 Task: Plan a team-building beach cleanup event for the 21st at 3:00 PM to 3:30 PM.
Action: Mouse moved to (108, 98)
Screenshot: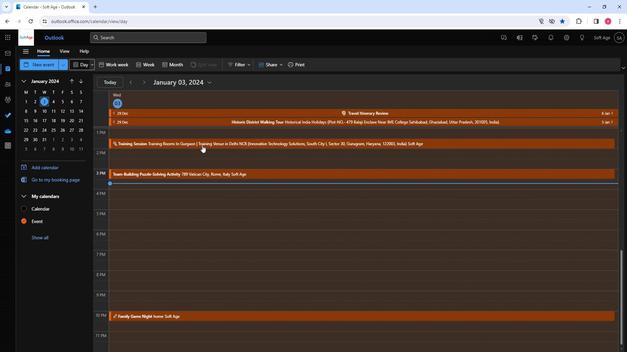 
Action: Mouse pressed left at (108, 98)
Screenshot: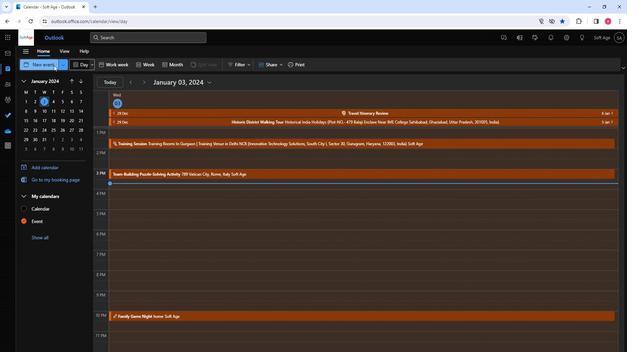
Action: Mouse moved to (180, 136)
Screenshot: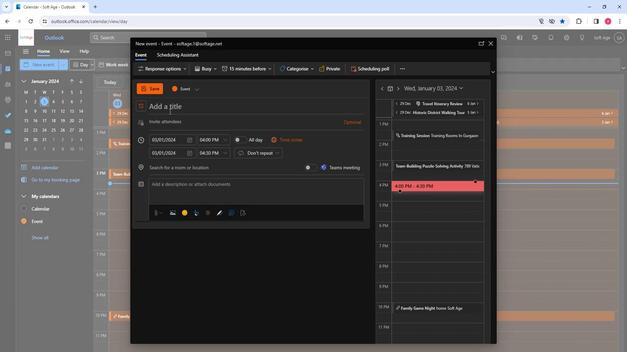 
Action: Mouse pressed left at (180, 136)
Screenshot: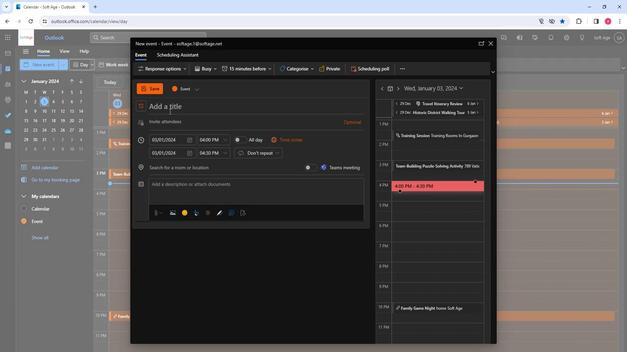 
Action: Mouse moved to (180, 136)
Screenshot: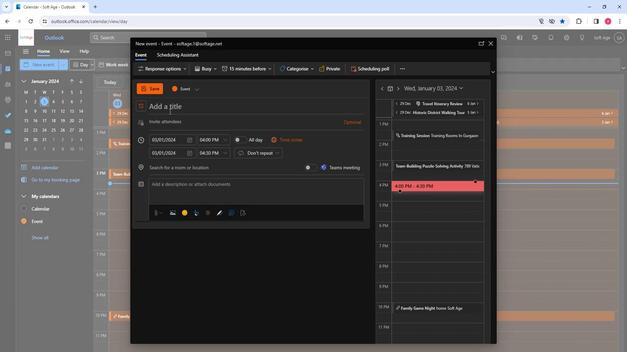 
Action: Key pressed <Key.shift>Team-<Key.shift>Building<Key.space><Key.shift><Key.shift>Beach<Key.space><Key.shift><Key.shift><Key.shift><Key.shift><Key.shift><Key.shift><Key.shift><Key.shift><Key.shift><Key.shift><Key.shift><Key.shift><Key.shift><Key.shift><Key.shift><Key.shift><Key.shift><Key.shift><Key.shift><Key.shift><Key.shift>Cleanup<Key.space><Key.shift>Event
Screenshot: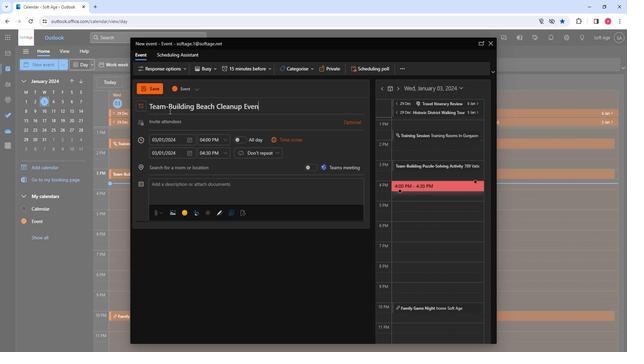 
Action: Mouse moved to (195, 141)
Screenshot: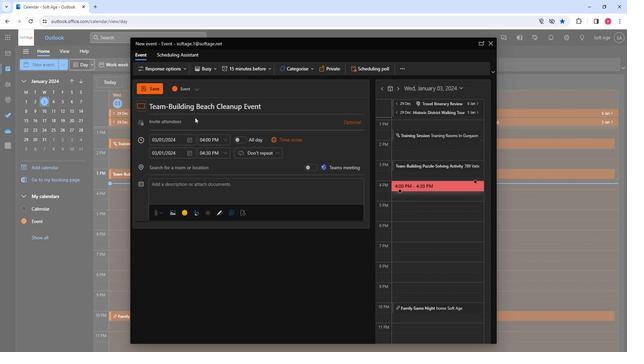 
Action: Mouse pressed left at (195, 141)
Screenshot: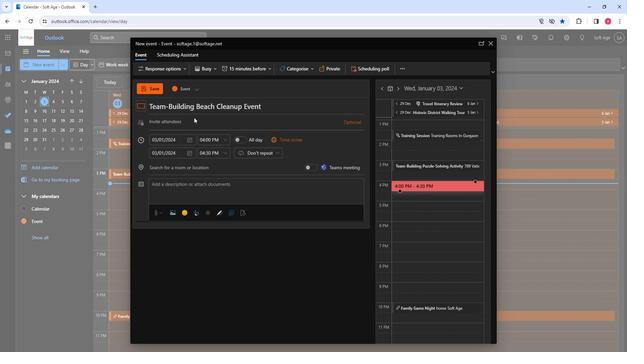 
Action: Key pressed so
Screenshot: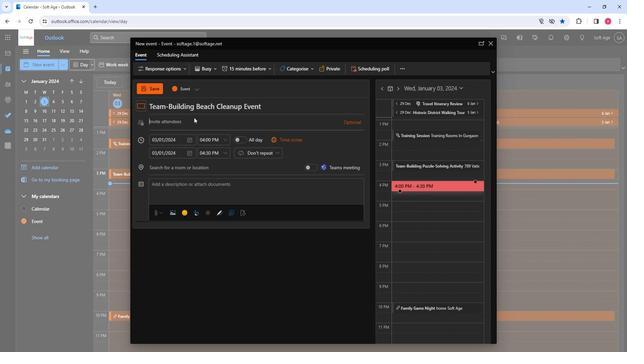 
Action: Mouse moved to (188, 157)
Screenshot: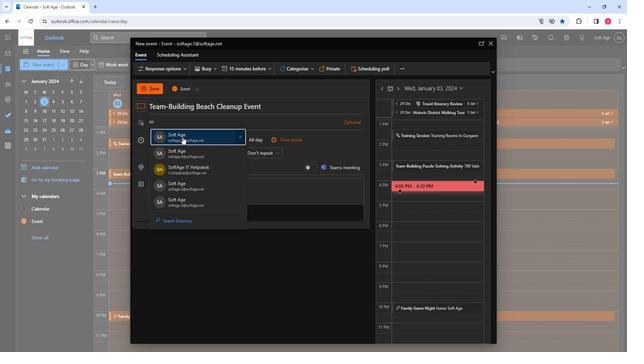 
Action: Mouse pressed left at (188, 157)
Screenshot: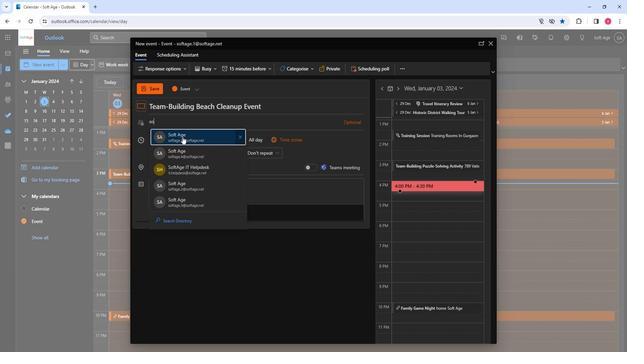 
Action: Key pressed so
Screenshot: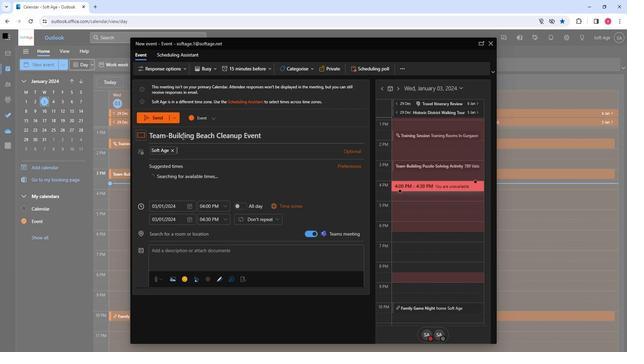 
Action: Mouse moved to (198, 213)
Screenshot: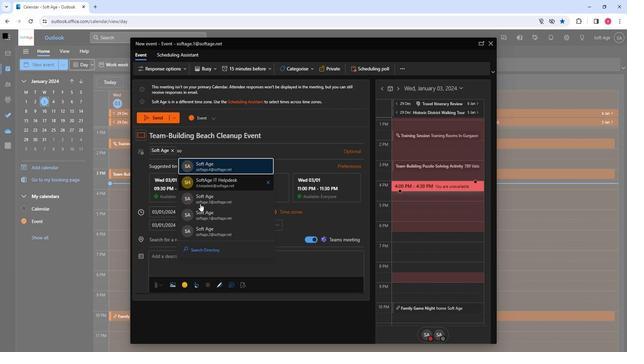 
Action: Mouse pressed left at (198, 213)
Screenshot: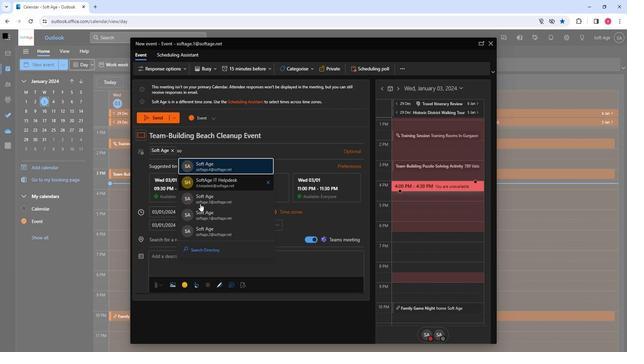 
Action: Mouse moved to (198, 213)
Screenshot: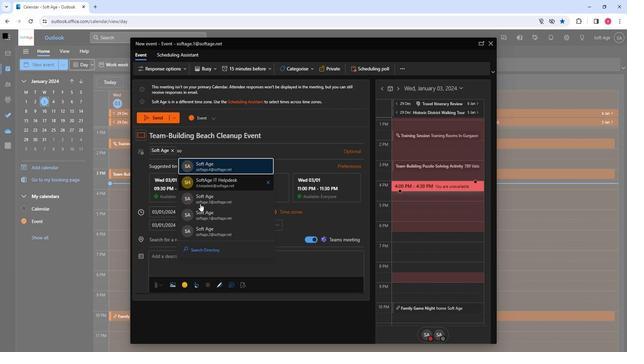 
Action: Key pressed so
Screenshot: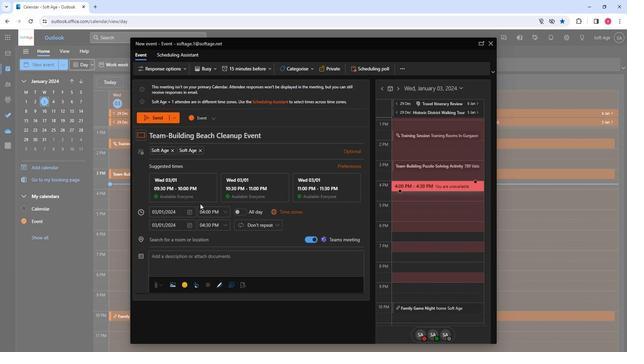 
Action: Mouse moved to (216, 223)
Screenshot: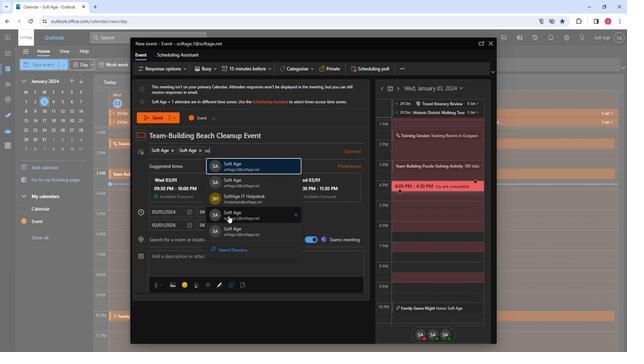 
Action: Mouse pressed left at (216, 223)
Screenshot: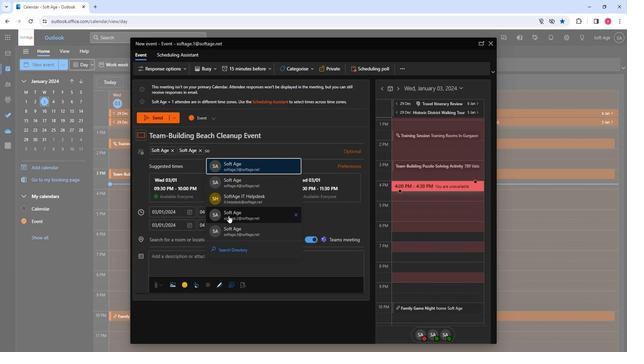 
Action: Mouse moved to (216, 223)
Screenshot: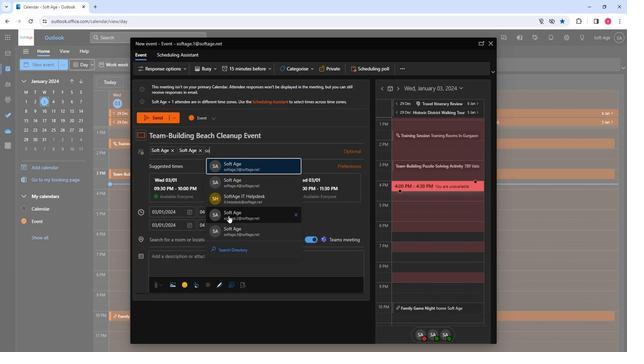 
Action: Key pressed so
Screenshot: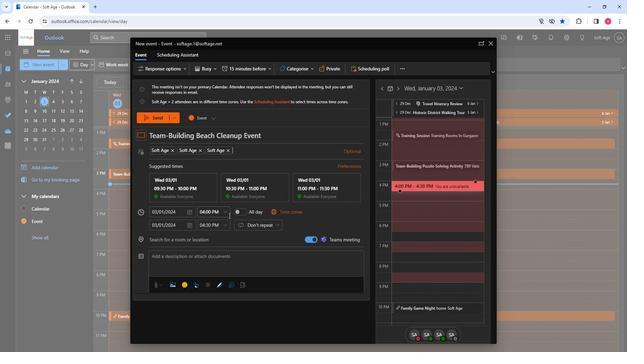 
Action: Mouse moved to (230, 237)
Screenshot: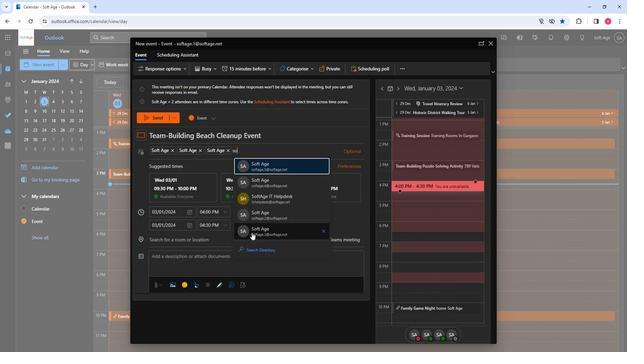 
Action: Mouse pressed left at (230, 237)
Screenshot: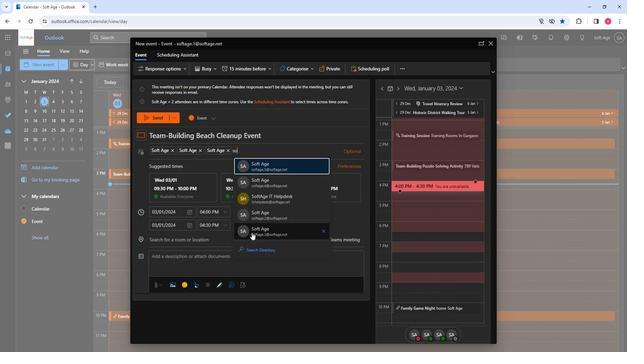
Action: Mouse moved to (191, 220)
Screenshot: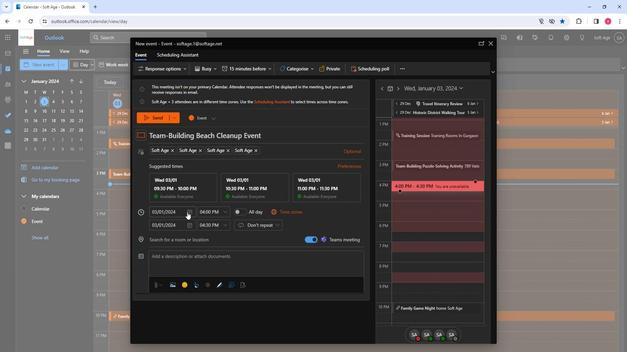 
Action: Mouse pressed left at (191, 220)
Screenshot: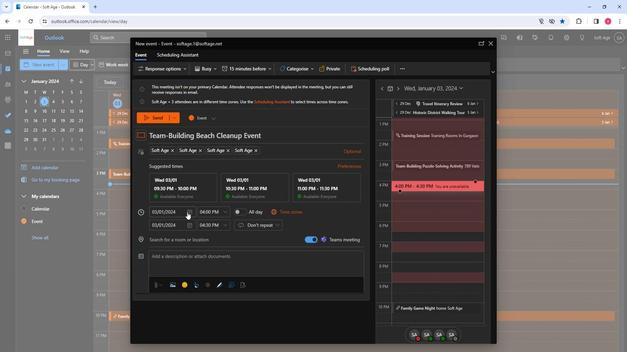 
Action: Mouse moved to (205, 264)
Screenshot: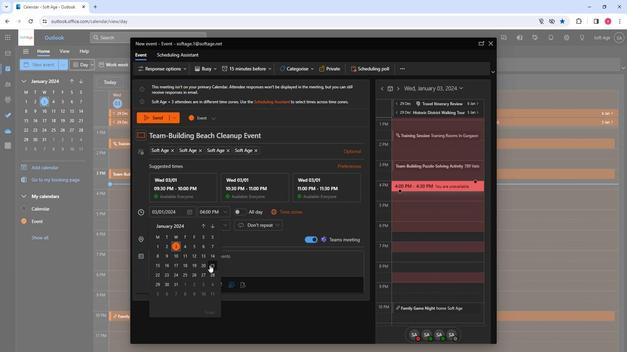 
Action: Mouse pressed left at (205, 264)
Screenshot: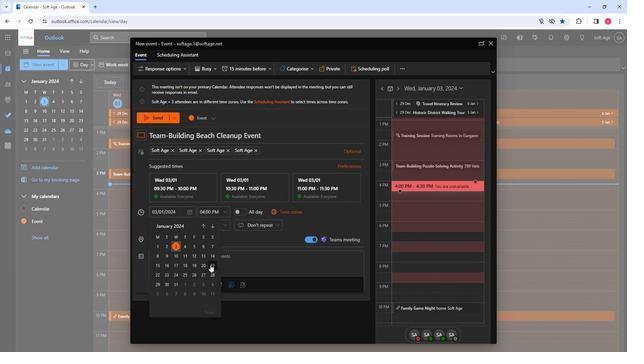 
Action: Mouse moved to (213, 219)
Screenshot: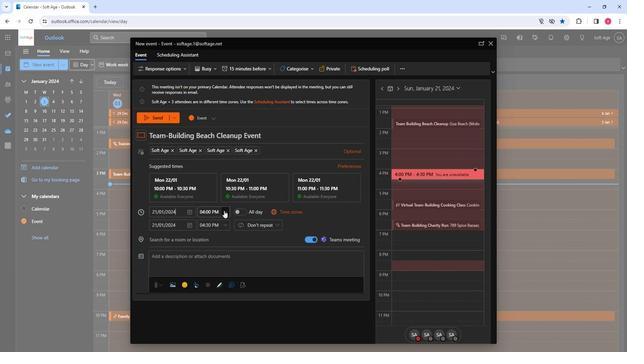
Action: Mouse pressed left at (213, 219)
Screenshot: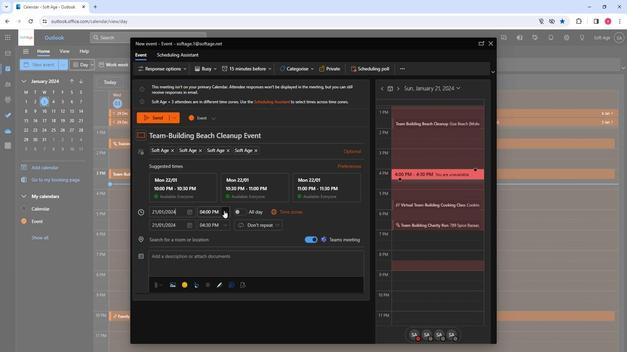 
Action: Mouse moved to (207, 247)
Screenshot: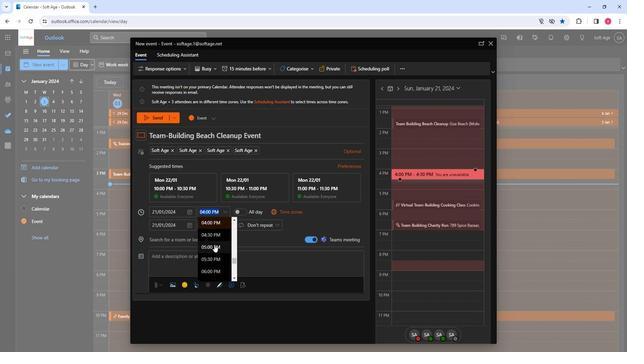 
Action: Mouse scrolled (207, 247) with delta (0, 0)
Screenshot: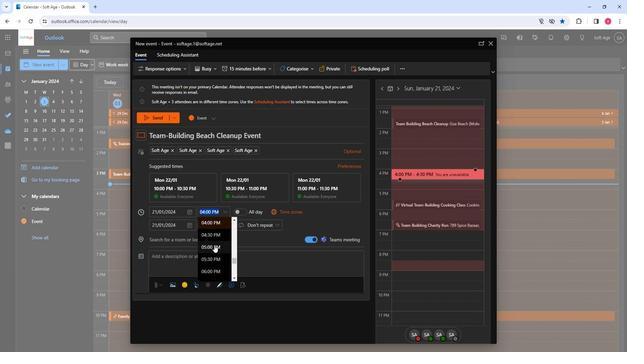 
Action: Mouse moved to (208, 248)
Screenshot: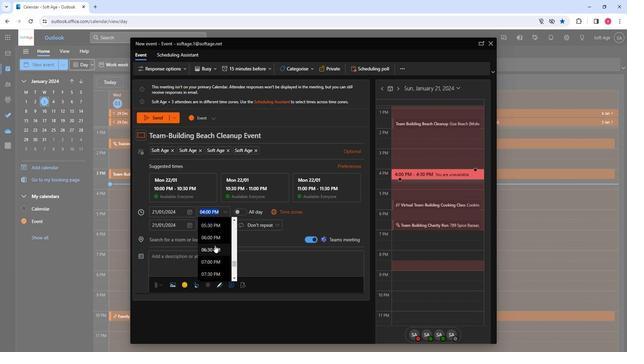 
Action: Mouse scrolled (208, 248) with delta (0, 0)
Screenshot: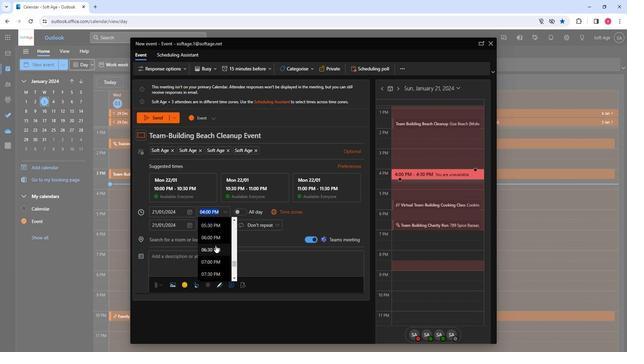 
Action: Mouse scrolled (208, 248) with delta (0, 0)
Screenshot: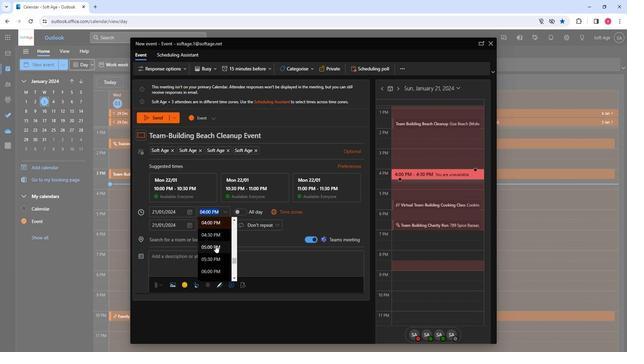 
Action: Mouse moved to (205, 238)
Screenshot: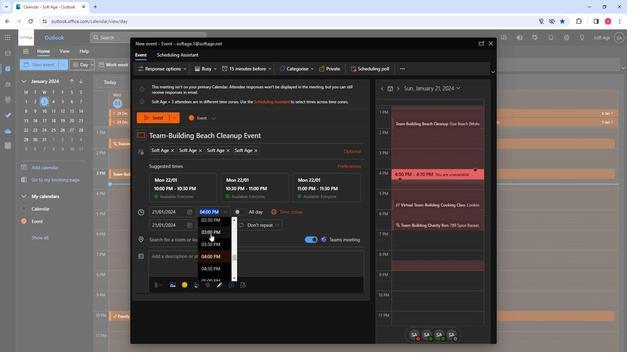 
Action: Mouse pressed left at (205, 238)
Screenshot: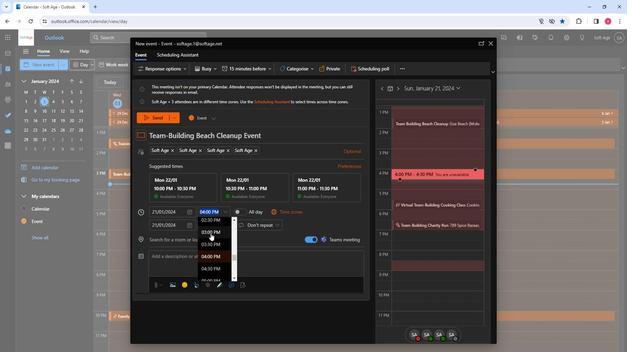 
Action: Mouse moved to (184, 243)
Screenshot: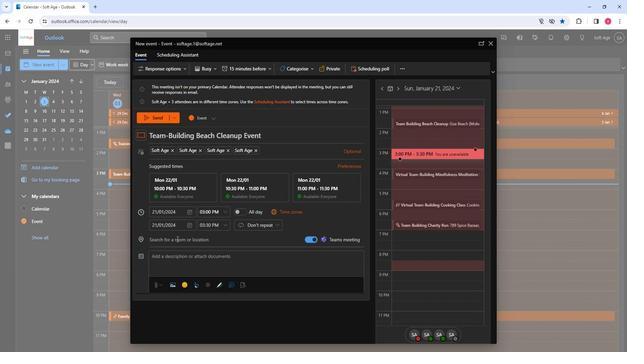 
Action: Mouse pressed left at (184, 243)
Screenshot: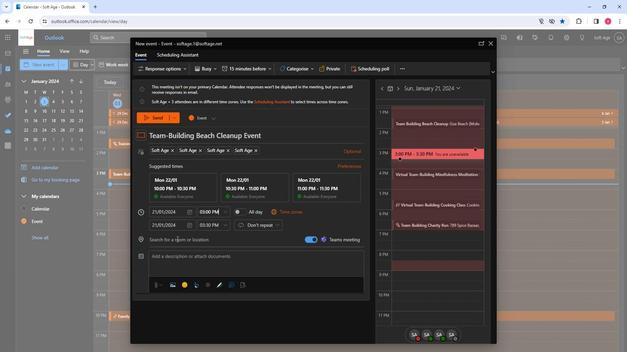 
Action: Key pressed goa
Screenshot: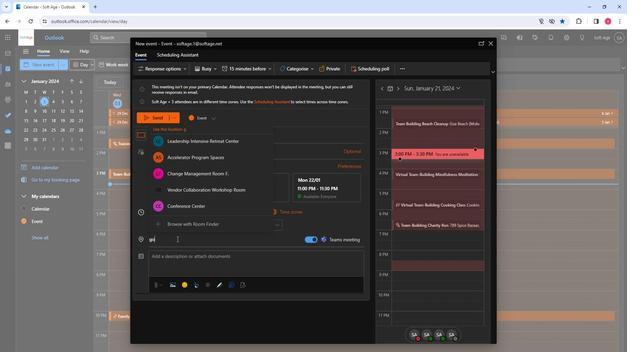 
Action: Mouse moved to (194, 161)
Screenshot: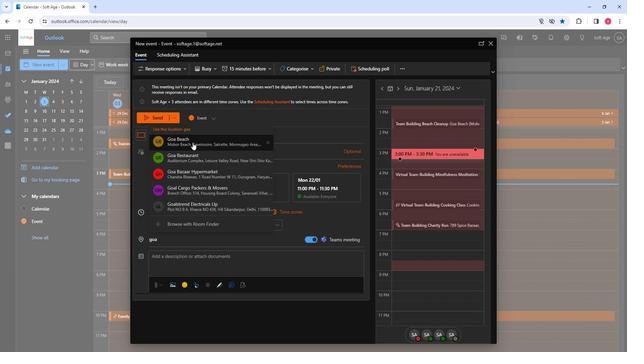
Action: Mouse pressed left at (194, 161)
Screenshot: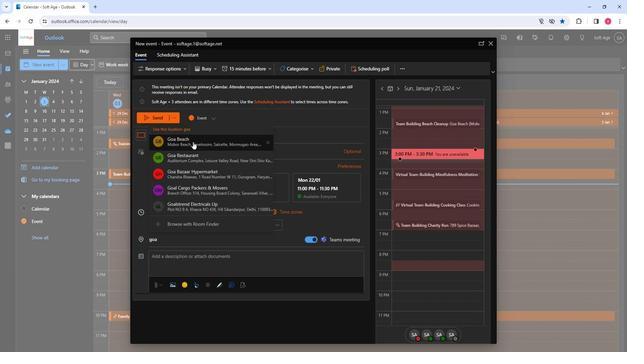 
Action: Mouse moved to (179, 255)
Screenshot: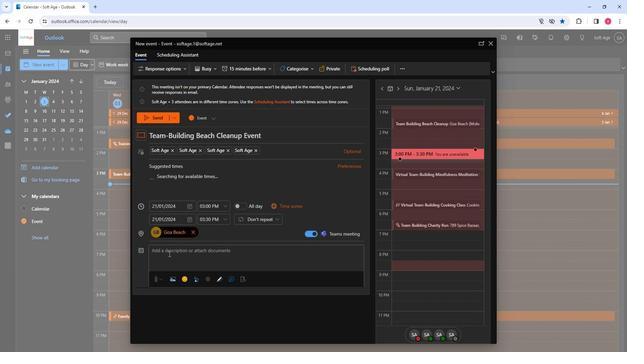 
Action: Mouse pressed left at (179, 255)
Screenshot: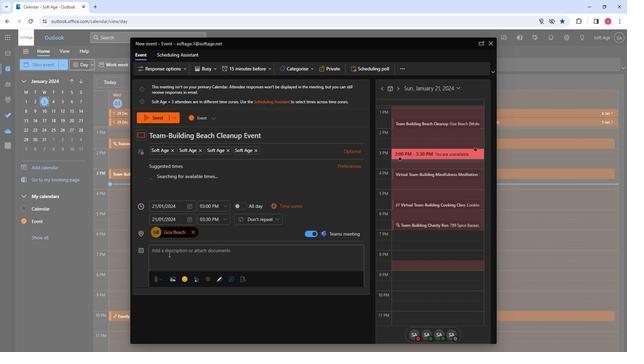 
Action: Mouse moved to (179, 255)
Screenshot: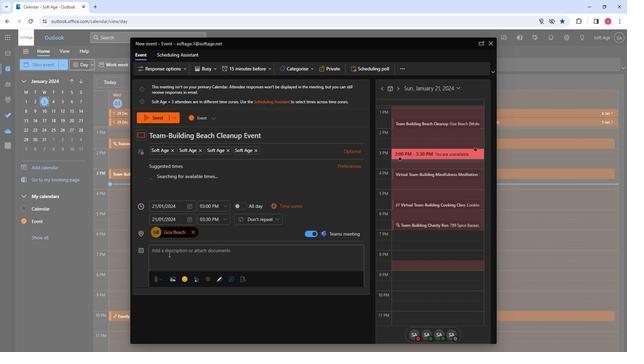 
Action: Key pressed <Key.shift>Sands<Key.space>of<Key.space>unity<Key.shift>!<Key.space><Key.shift>Join<Key.space>our<Key.space>team-builf<Key.backspace>ding<Key.space>beach<Key.space>cleanup<Key.space>event.<Key.space><Key.shift>Embrace<Key.space>teamwork<Key.space><Key.backspace>,<Key.space>am<Key.backspace><Key.backspace>make<Key.space>a<Key.space>positive<Key.space>impact<Key.space>on<Key.space>the<Key.space>environment,<Key.space>and<Key.space>enjoy<Key.space>a<Key.space>refreshing<Key.space>day<Key.space>by<Key.space>the<Key.space>sea.<Key.space><Key.shift>Let's<Key.space>clean<Key.space>together<Key.shift>!
Screenshot: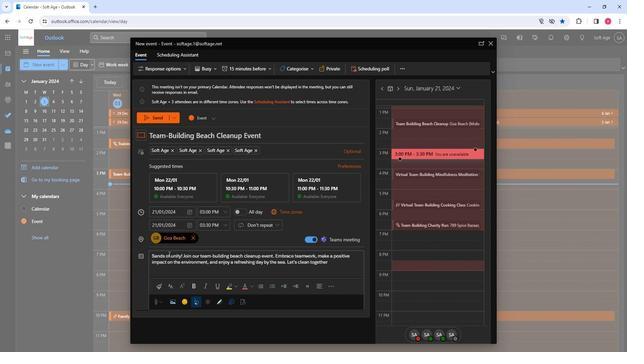 
Action: Mouse moved to (198, 263)
Screenshot: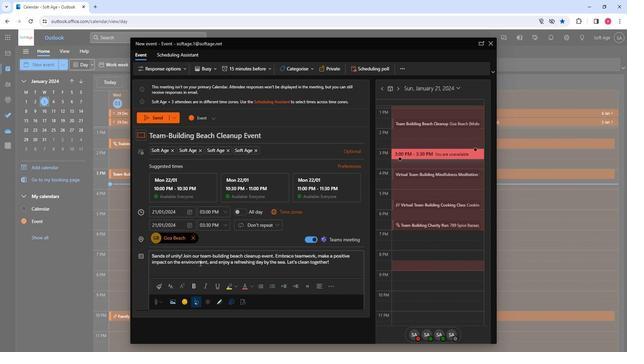 
Action: Mouse pressed left at (198, 263)
Screenshot: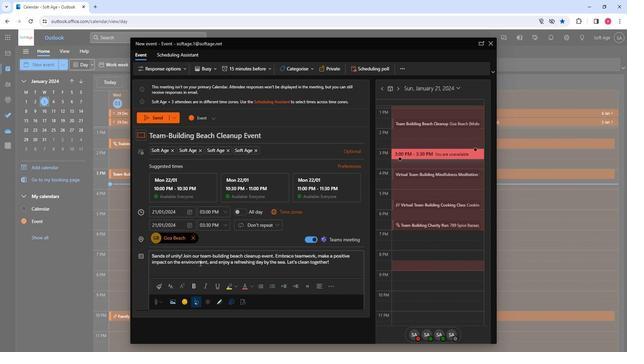 
Action: Mouse pressed left at (198, 263)
Screenshot: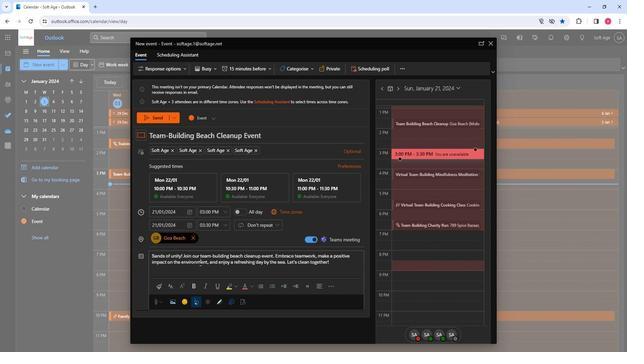 
Action: Mouse pressed left at (198, 263)
Screenshot: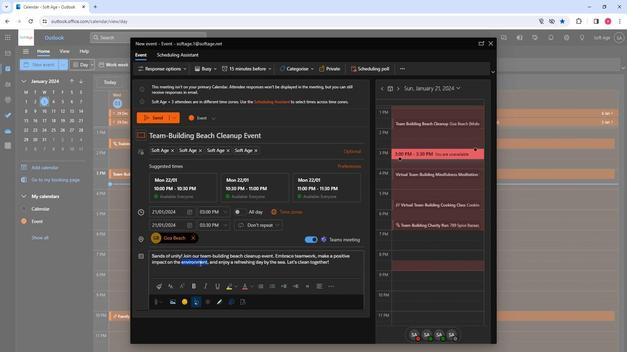 
Action: Mouse moved to (182, 283)
Screenshot: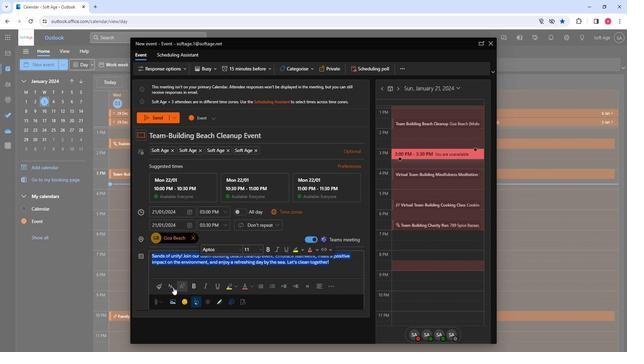 
Action: Mouse pressed left at (182, 283)
Screenshot: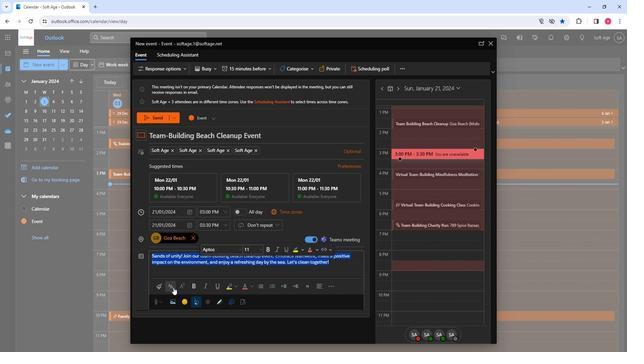 
Action: Mouse moved to (197, 246)
Screenshot: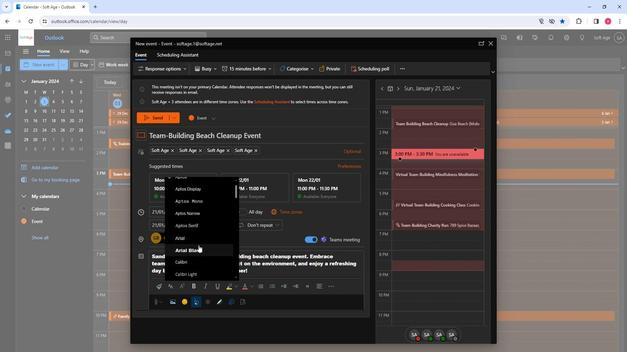 
Action: Mouse scrolled (197, 246) with delta (0, 0)
Screenshot: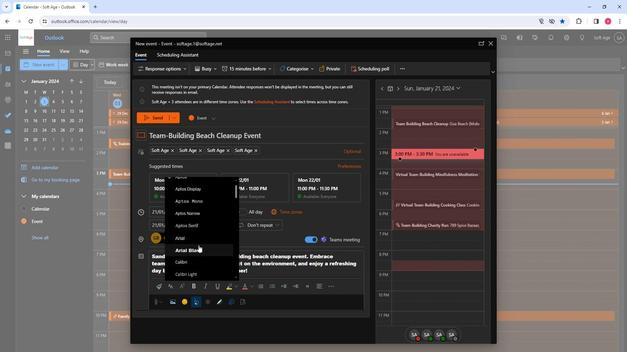 
Action: Mouse scrolled (197, 246) with delta (0, 0)
Screenshot: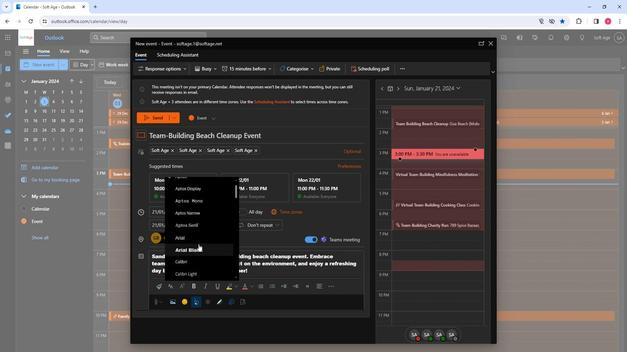 
Action: Mouse scrolled (197, 246) with delta (0, 0)
Screenshot: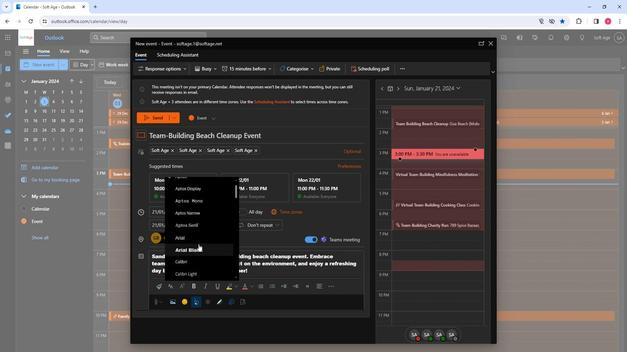
Action: Mouse moved to (192, 229)
Screenshot: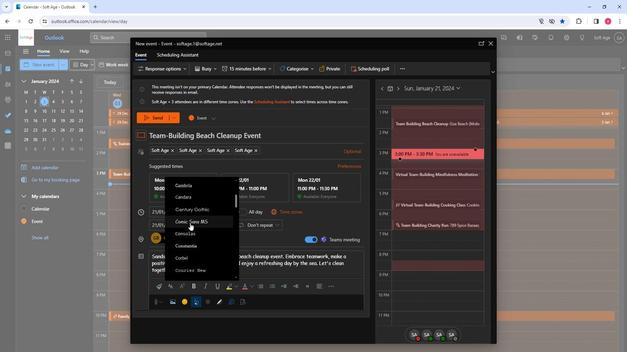 
Action: Mouse pressed left at (192, 229)
Screenshot: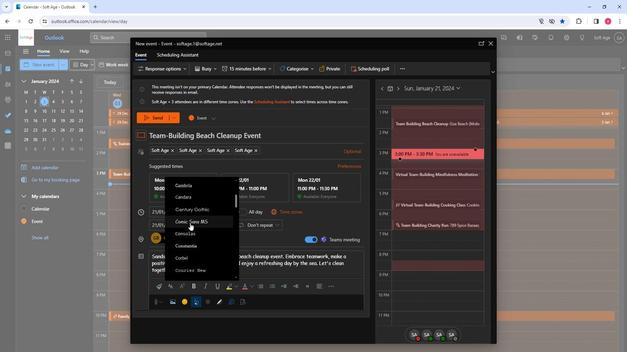 
Action: Mouse moved to (201, 281)
Screenshot: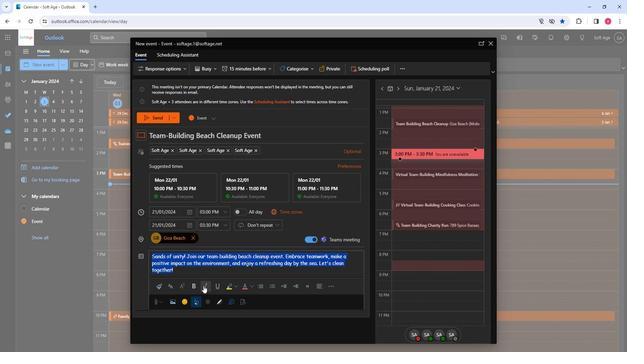 
Action: Mouse pressed left at (201, 281)
Screenshot: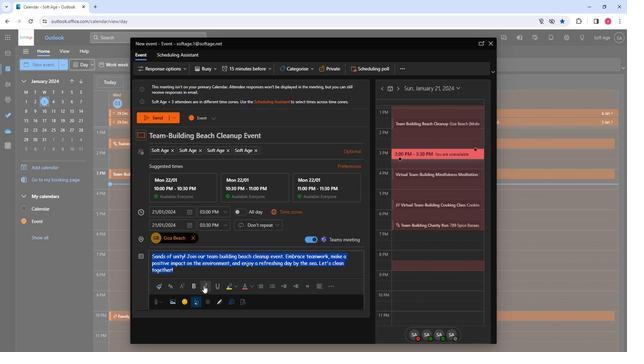 
Action: Mouse moved to (220, 281)
Screenshot: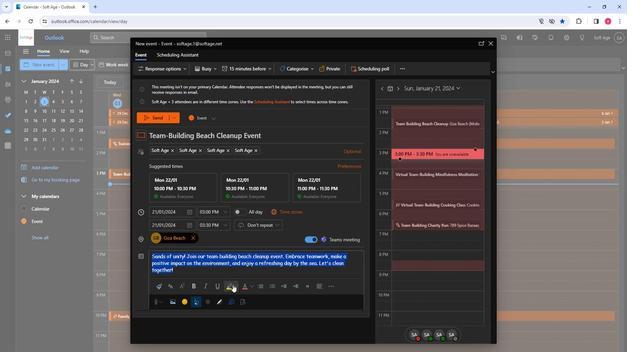 
Action: Mouse pressed left at (220, 281)
Screenshot: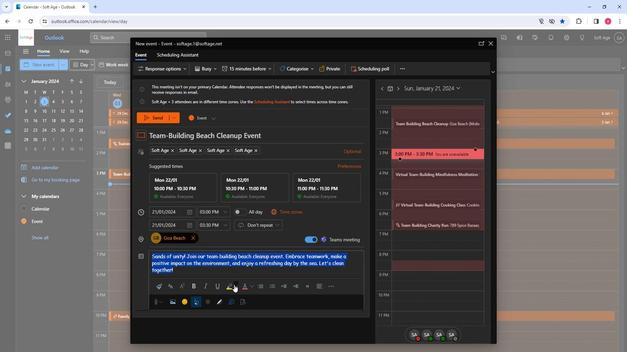 
Action: Mouse moved to (224, 294)
Screenshot: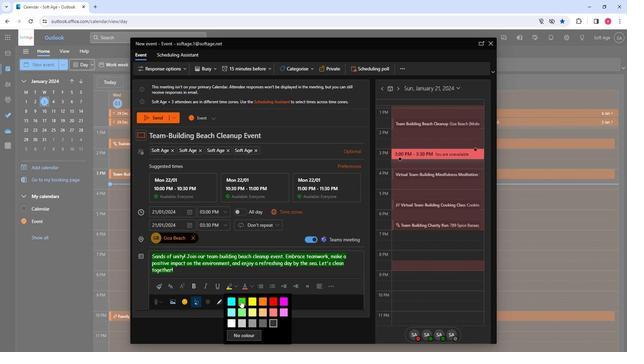 
Action: Mouse pressed left at (224, 294)
Screenshot: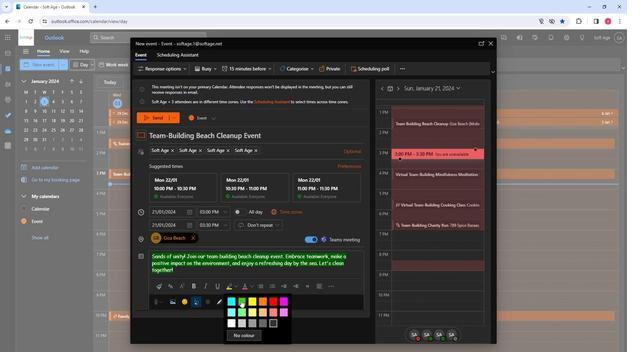 
Action: Mouse moved to (255, 282)
Screenshot: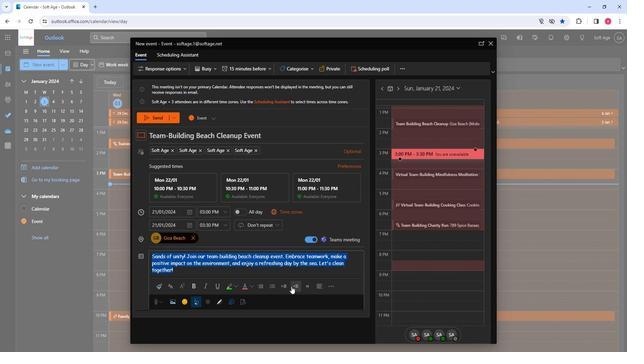 
Action: Mouse pressed left at (255, 282)
Screenshot: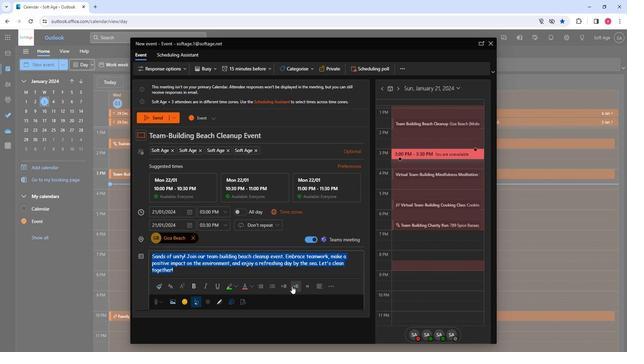 
Action: Mouse moved to (223, 271)
Screenshot: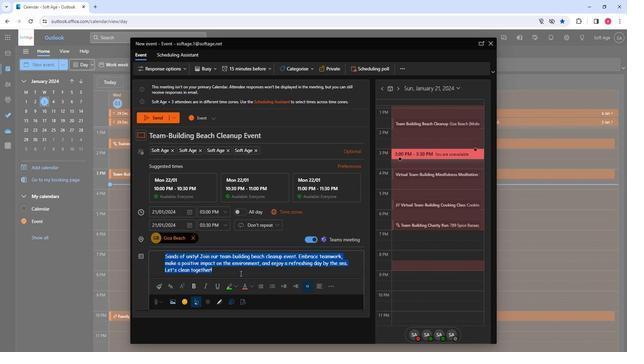 
Action: Mouse pressed left at (223, 271)
Screenshot: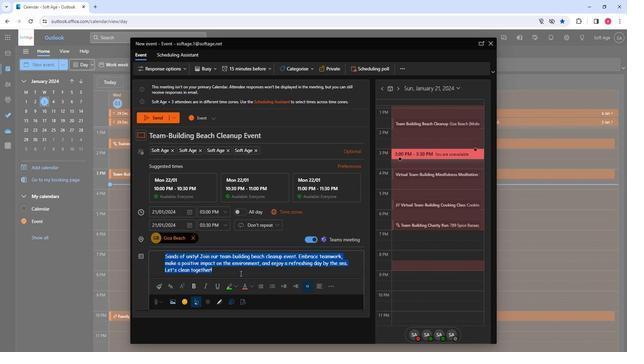 
Action: Mouse moved to (189, 293)
Screenshot: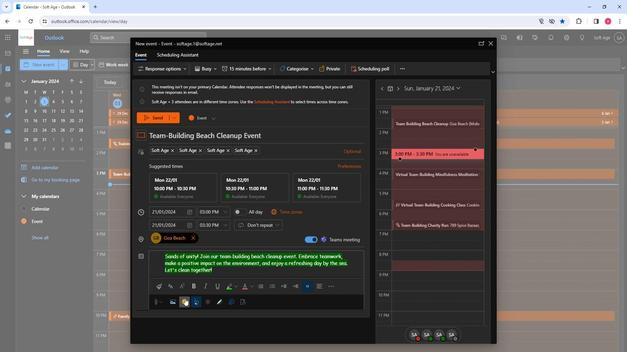 
Action: Mouse pressed left at (189, 293)
Screenshot: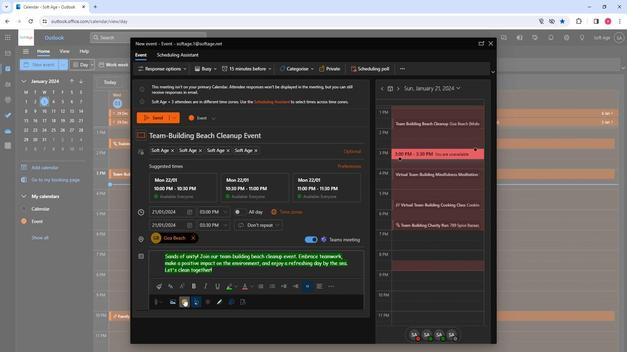 
Action: Mouse moved to (320, 137)
Screenshot: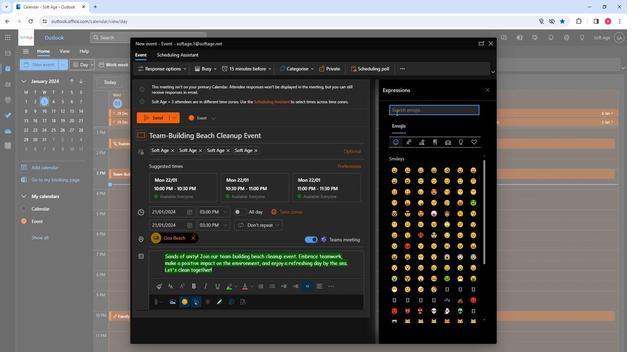 
Action: Mouse pressed left at (320, 137)
Screenshot: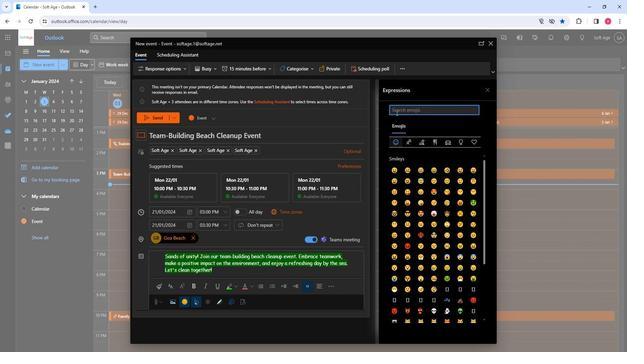 
Action: Key pressed beach
Screenshot: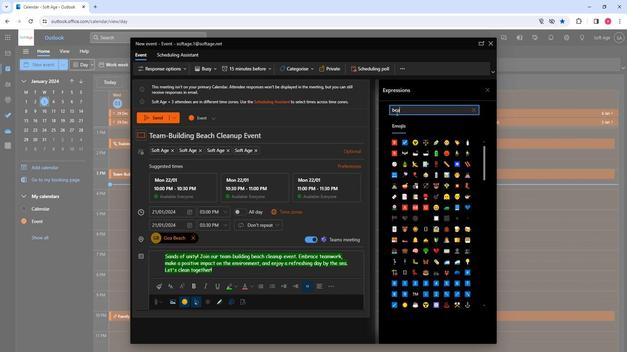 
Action: Mouse moved to (319, 163)
Screenshot: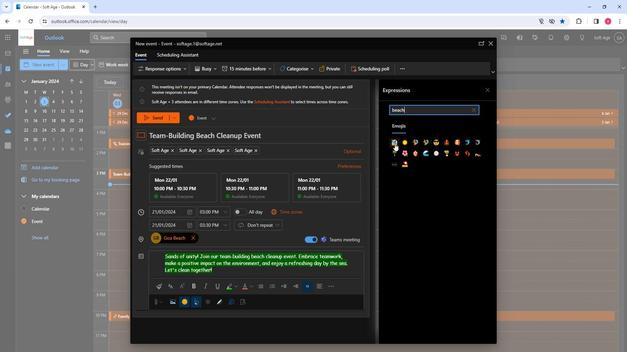 
Action: Mouse pressed left at (319, 163)
Screenshot: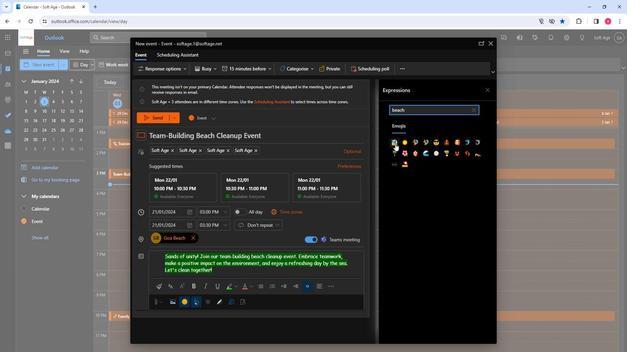 
Action: Mouse moved to (319, 163)
Screenshot: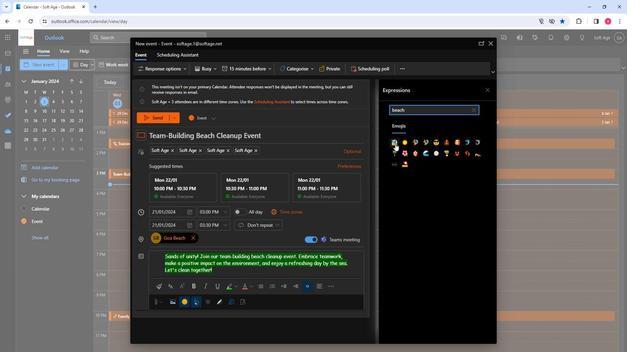 
Action: Mouse pressed left at (319, 163)
Screenshot: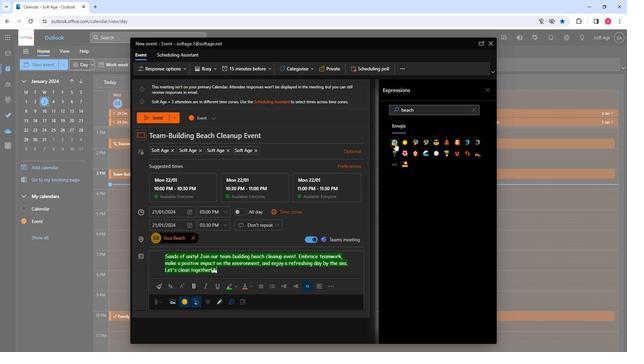 
Action: Mouse moved to (368, 133)
Screenshot: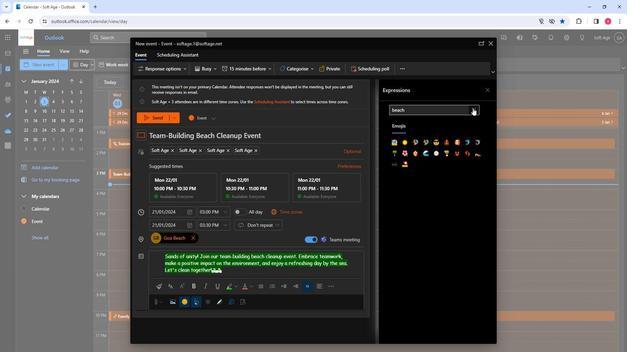 
Action: Mouse pressed left at (368, 133)
Screenshot: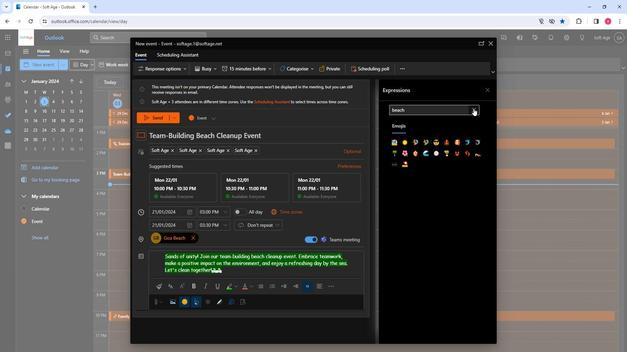 
Action: Mouse moved to (375, 121)
Screenshot: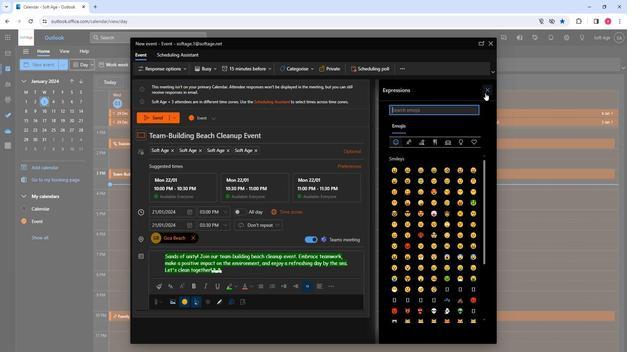 
Action: Mouse pressed left at (375, 121)
Screenshot: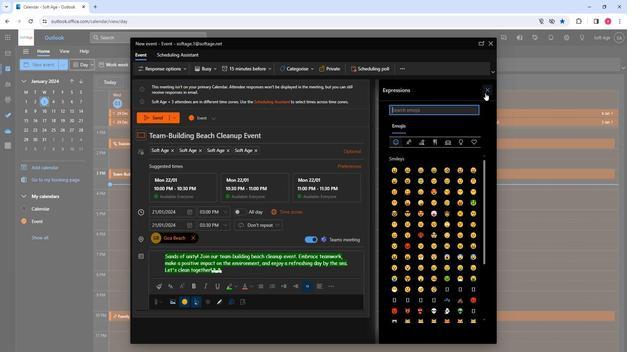 
Action: Mouse moved to (173, 141)
Screenshot: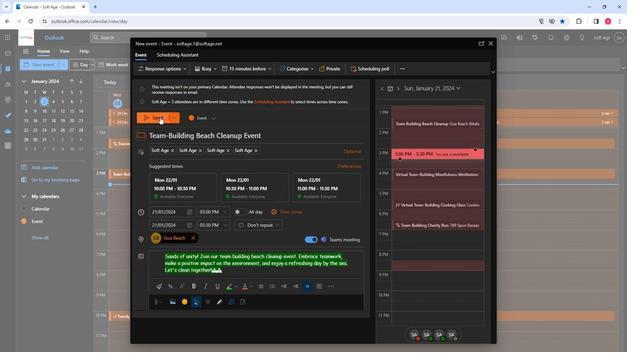
Action: Mouse pressed left at (173, 141)
Screenshot: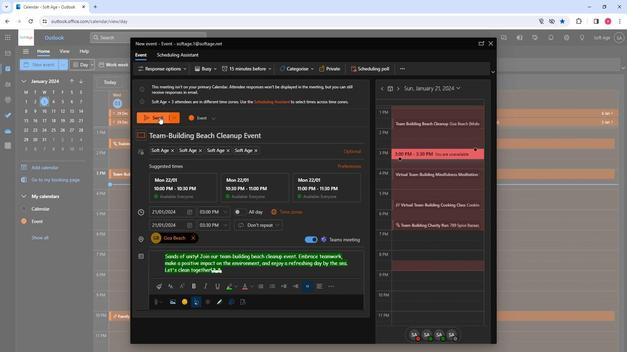 
Action: Mouse moved to (260, 243)
Screenshot: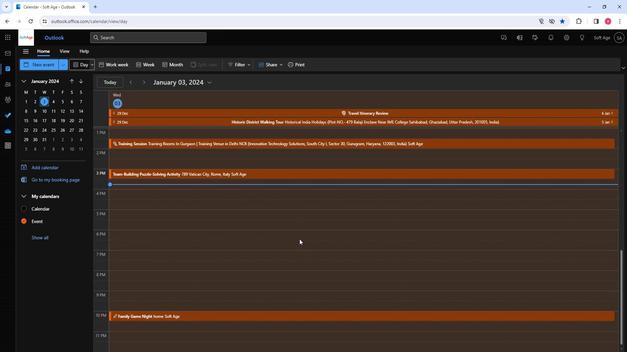 
